 Task: Create a rule from the Routing list, Task moved to a section -> Set Priority in the project AgileAvail , set the section as Done clear the priority
Action: Mouse moved to (51, 302)
Screenshot: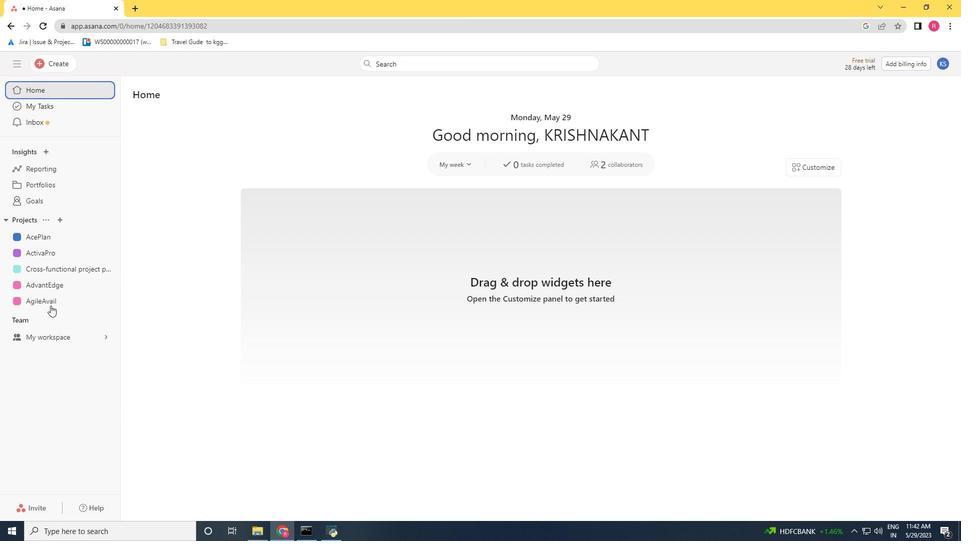 
Action: Mouse pressed left at (51, 302)
Screenshot: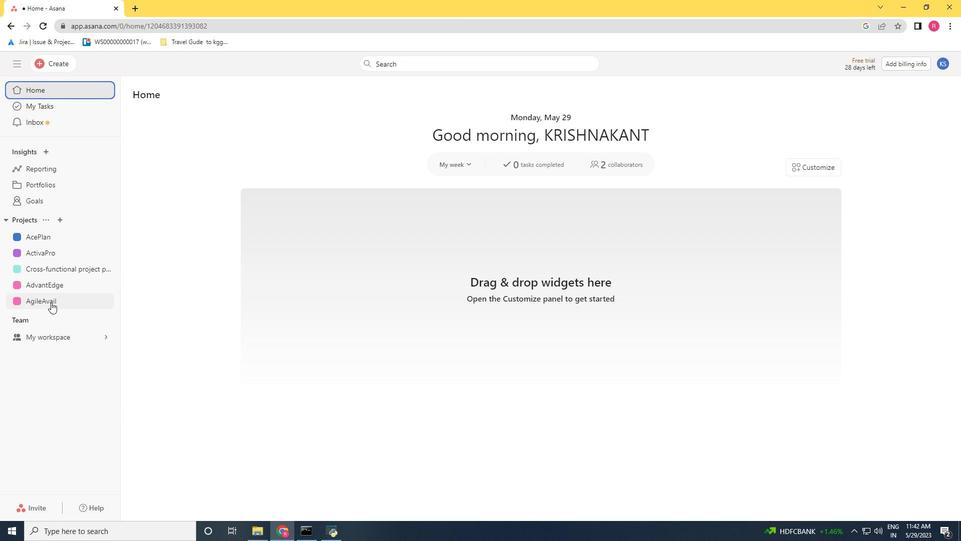 
Action: Mouse moved to (920, 103)
Screenshot: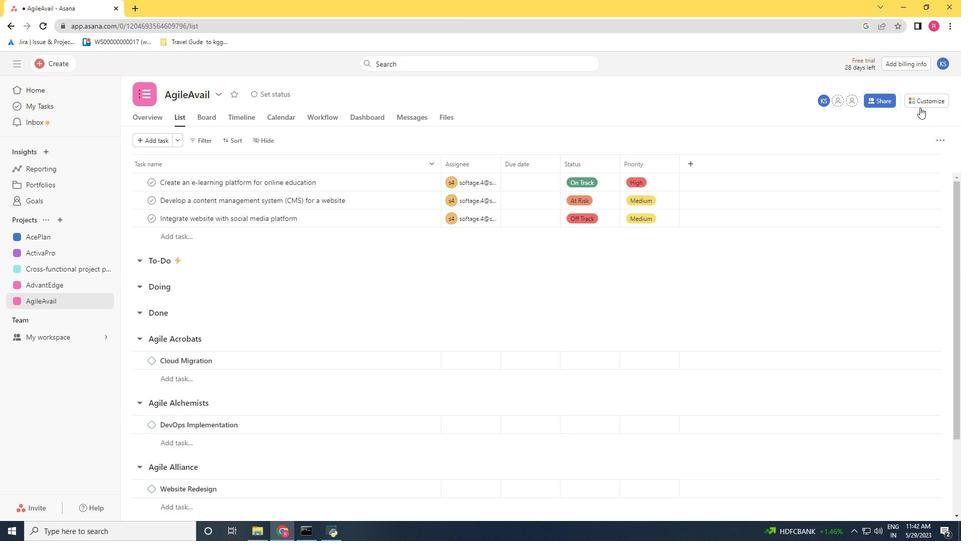 
Action: Mouse pressed left at (920, 103)
Screenshot: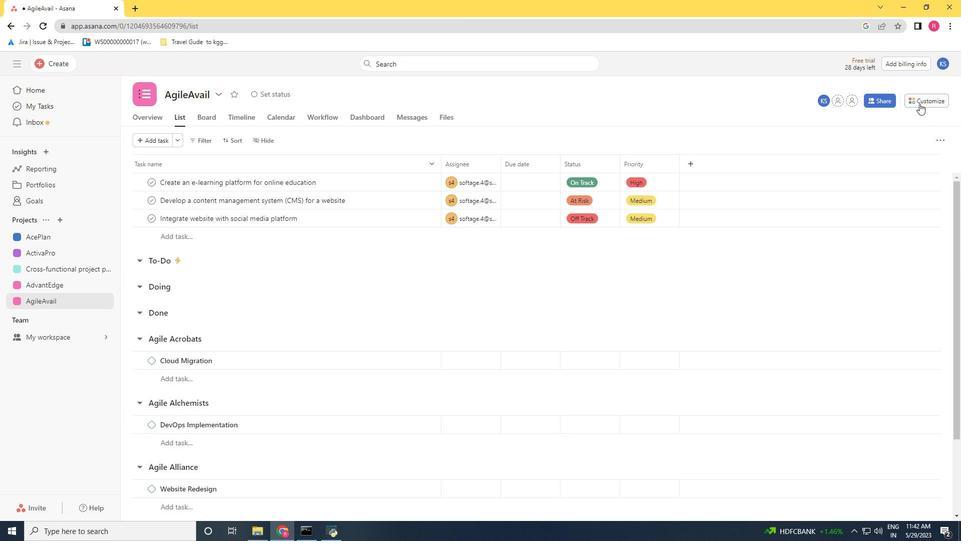 
Action: Mouse moved to (748, 226)
Screenshot: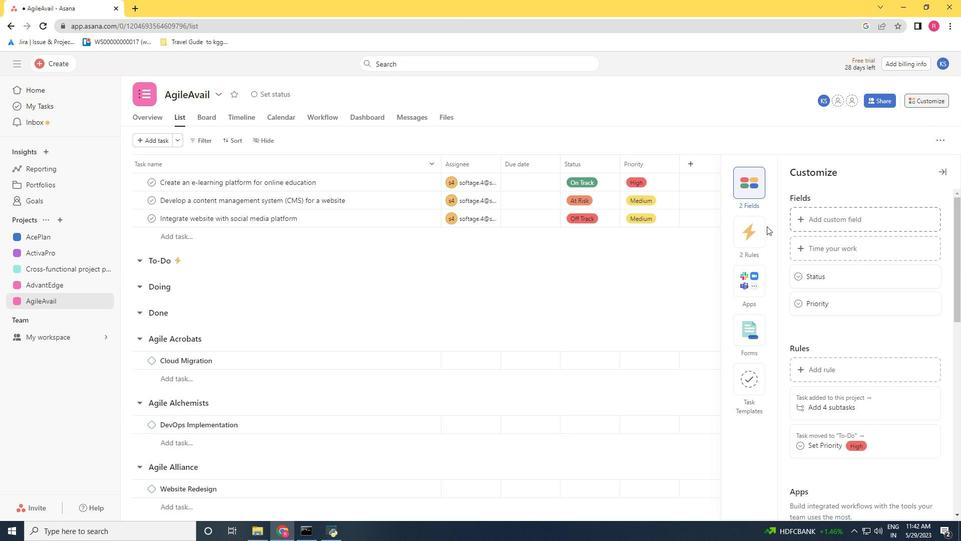 
Action: Mouse pressed left at (748, 226)
Screenshot: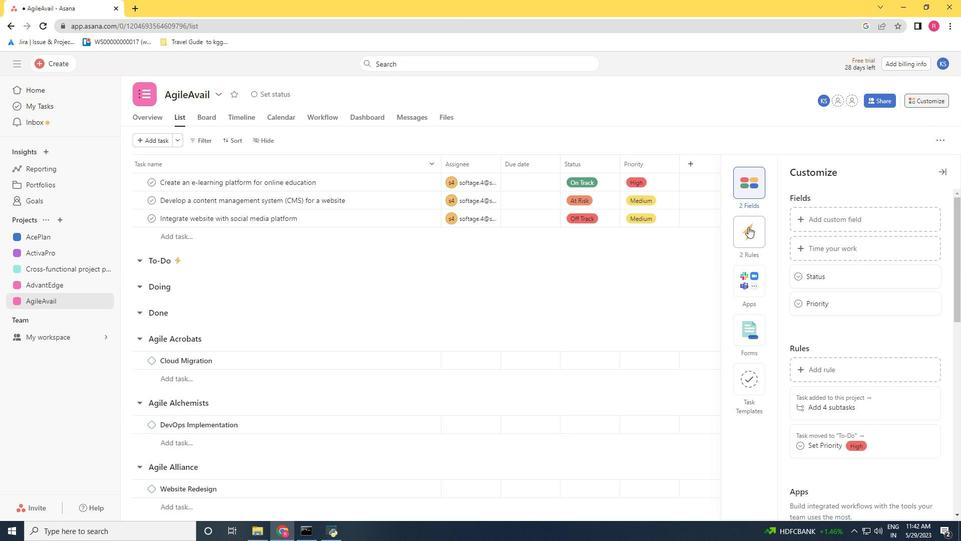 
Action: Mouse moved to (822, 215)
Screenshot: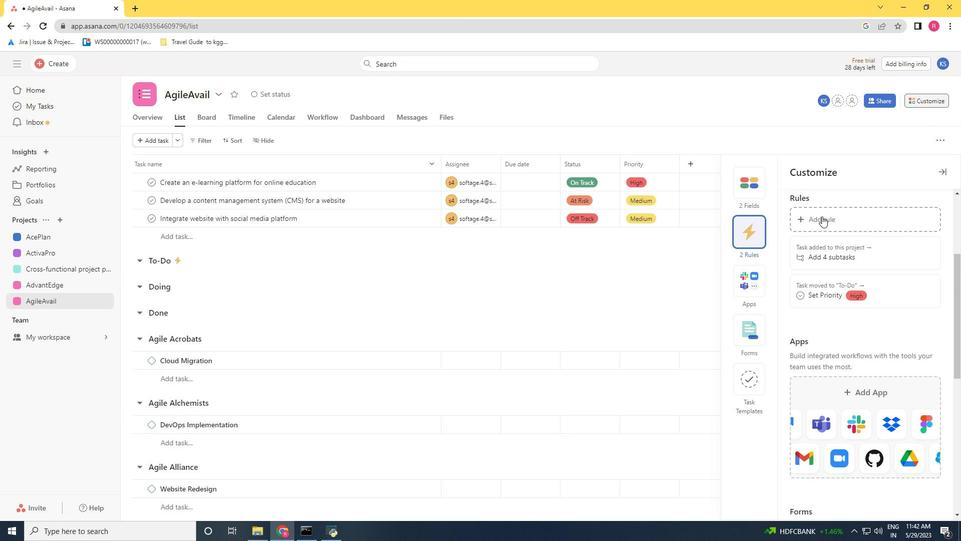 
Action: Mouse pressed left at (822, 215)
Screenshot: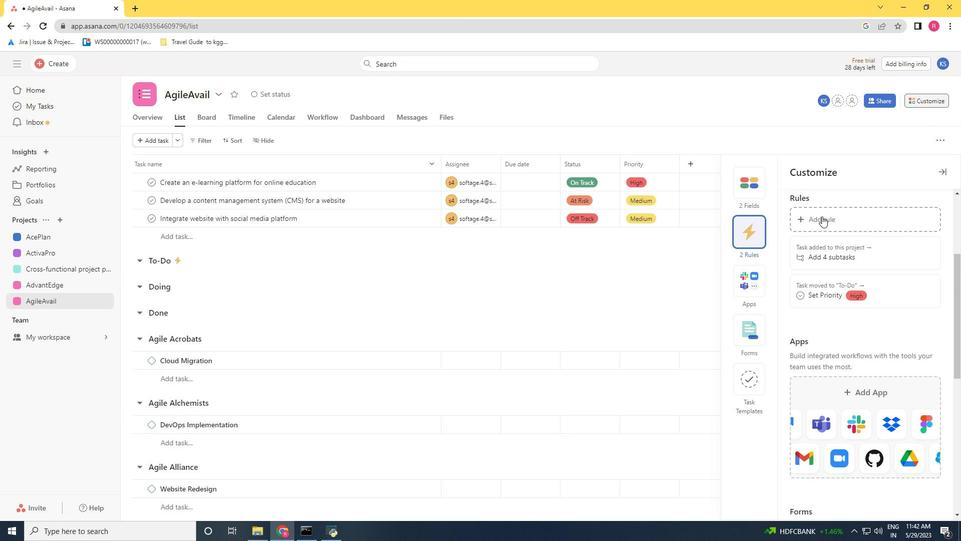 
Action: Mouse moved to (200, 147)
Screenshot: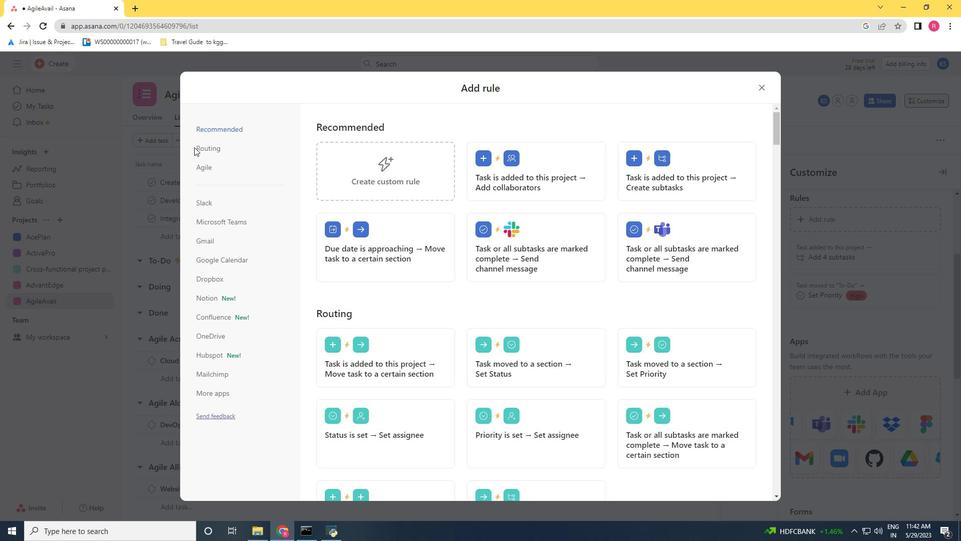 
Action: Mouse pressed left at (200, 147)
Screenshot: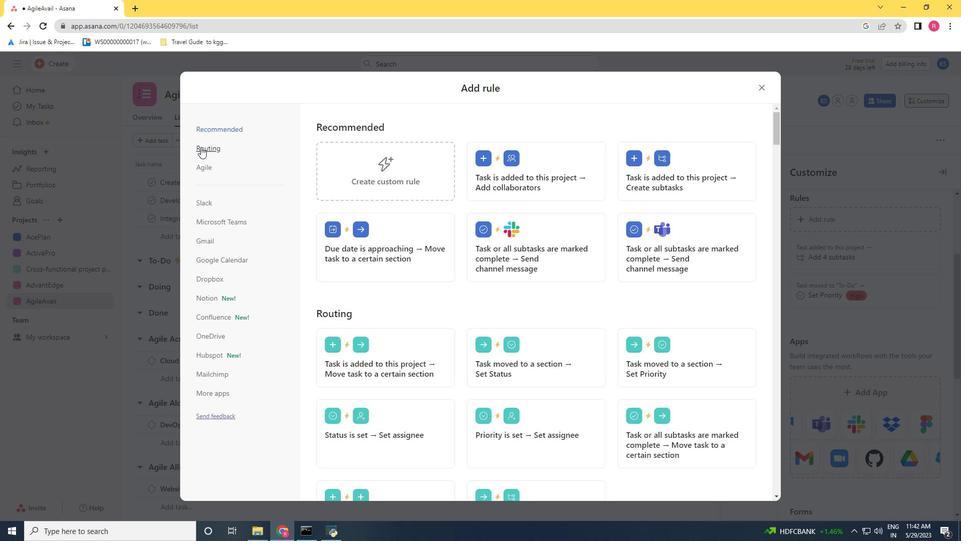 
Action: Mouse moved to (687, 183)
Screenshot: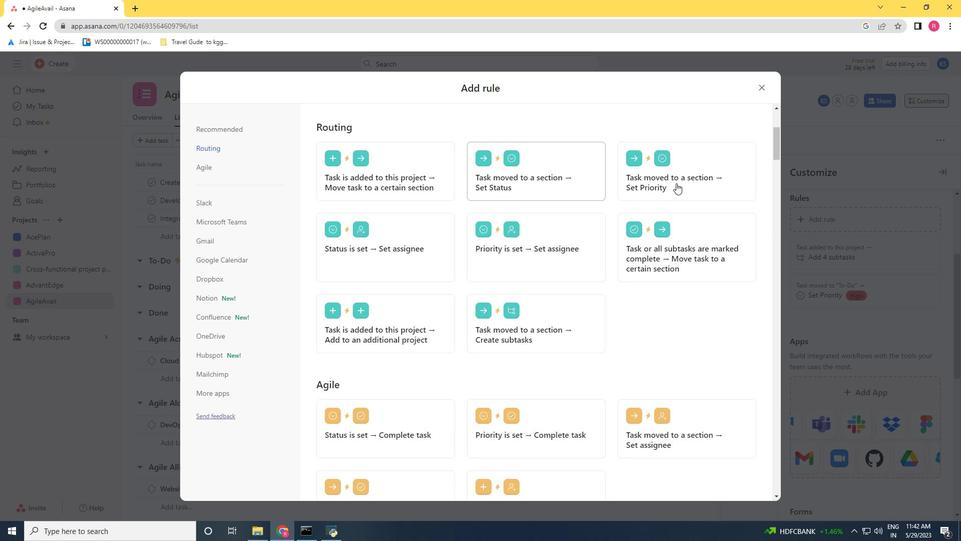 
Action: Mouse pressed left at (687, 183)
Screenshot: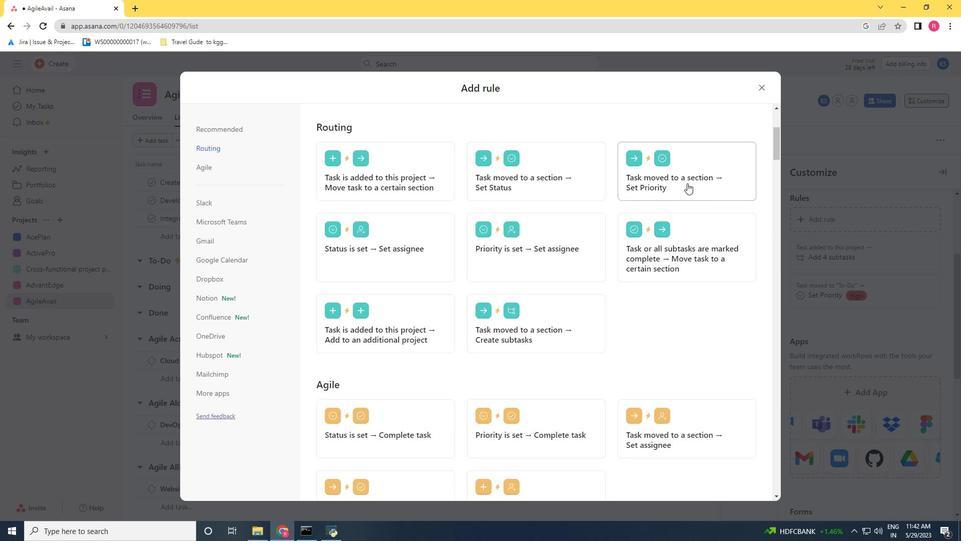 
Action: Mouse moved to (410, 267)
Screenshot: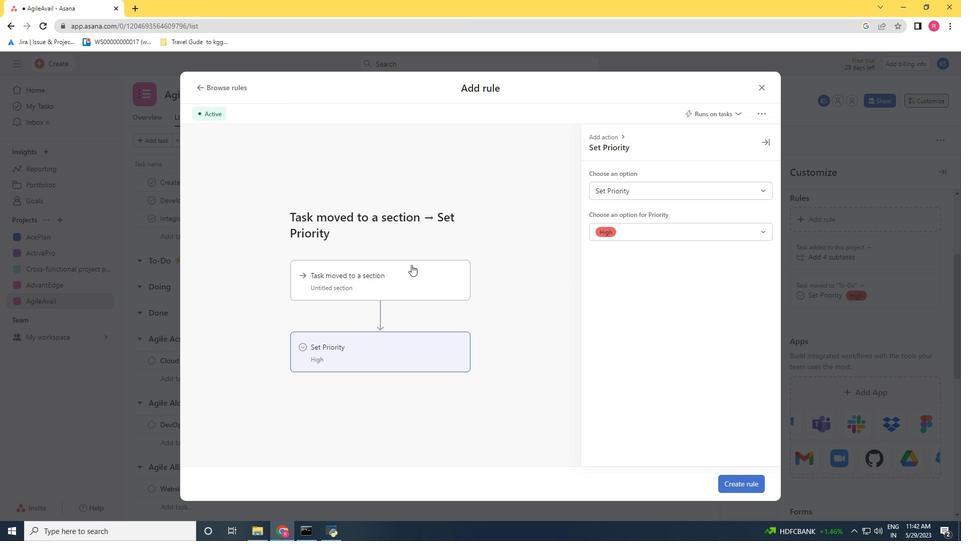 
Action: Mouse pressed left at (410, 267)
Screenshot: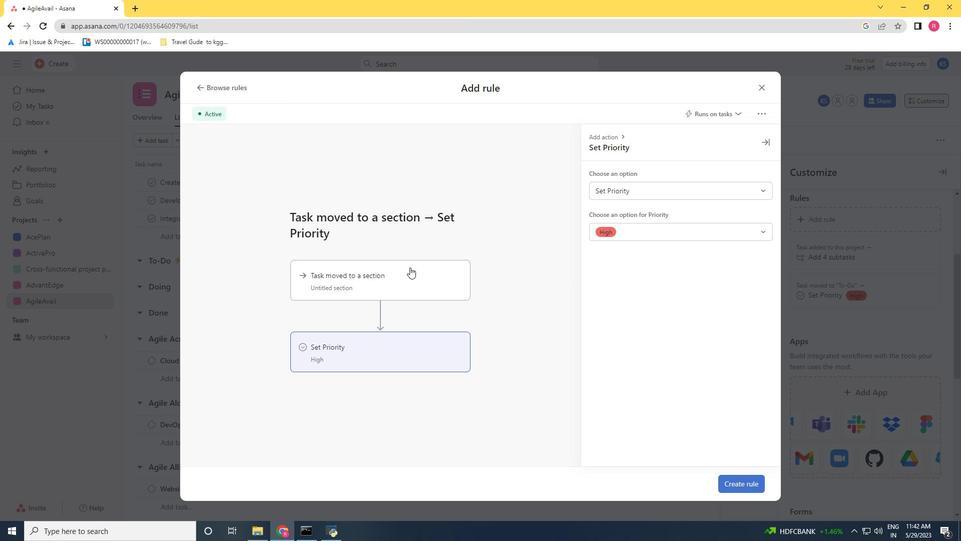 
Action: Mouse moved to (649, 188)
Screenshot: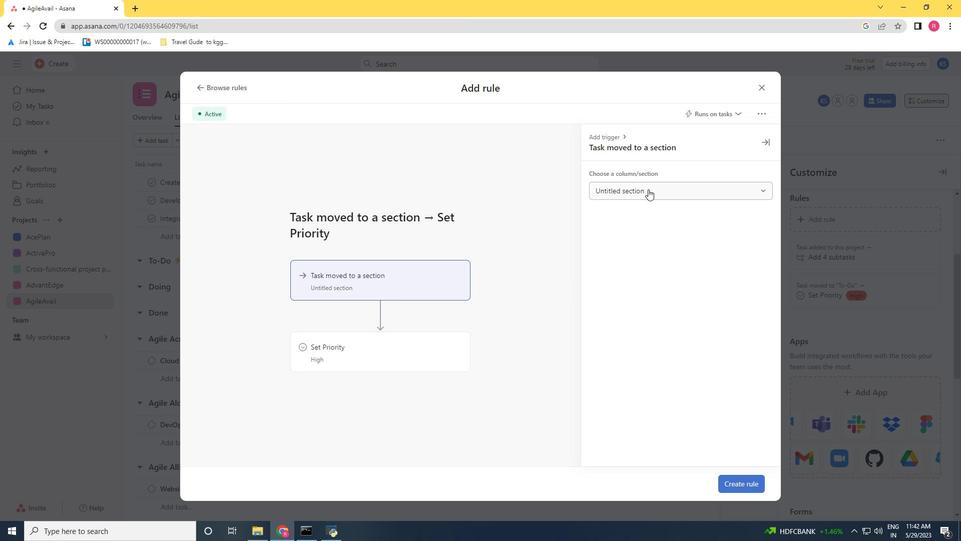 
Action: Mouse pressed left at (649, 188)
Screenshot: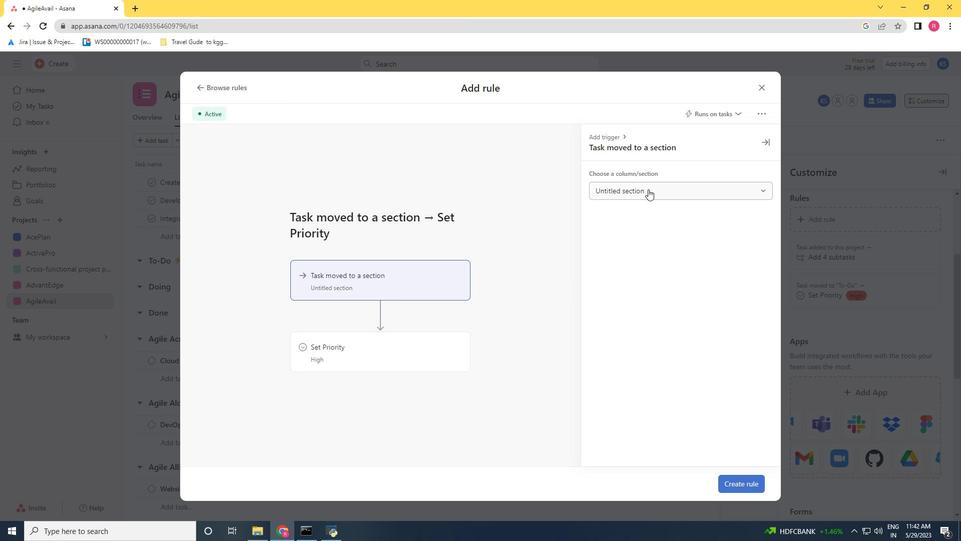
Action: Mouse moved to (622, 266)
Screenshot: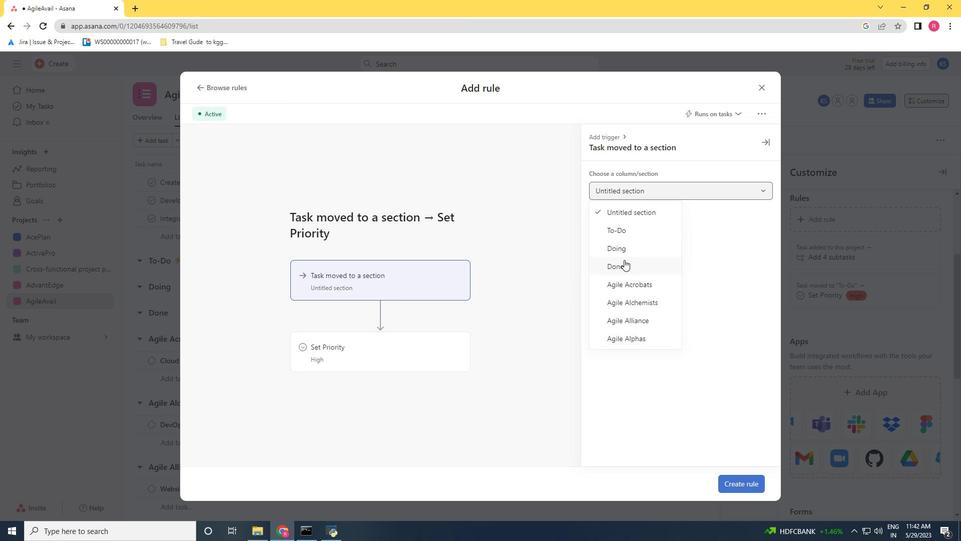 
Action: Mouse pressed left at (622, 266)
Screenshot: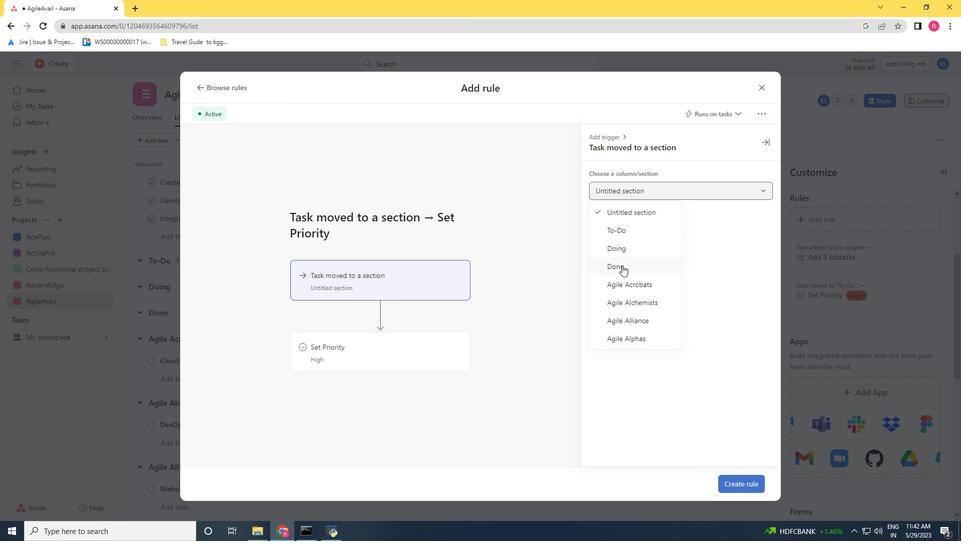 
Action: Mouse moved to (342, 355)
Screenshot: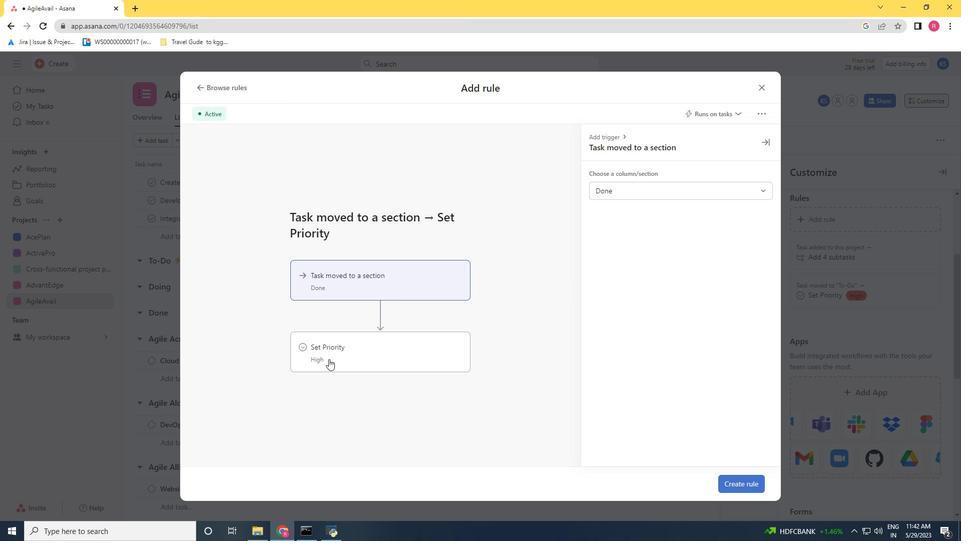 
Action: Mouse pressed left at (342, 355)
Screenshot: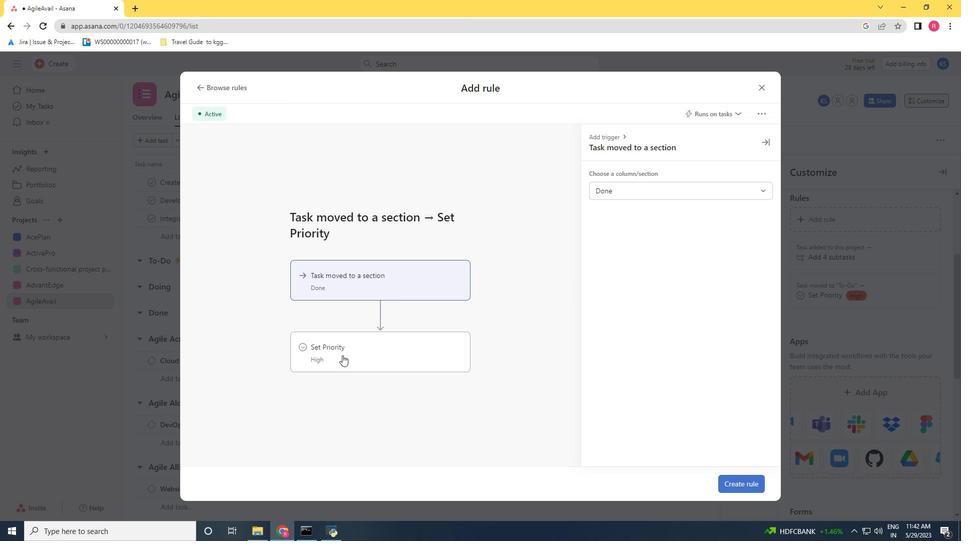 
Action: Mouse moved to (653, 181)
Screenshot: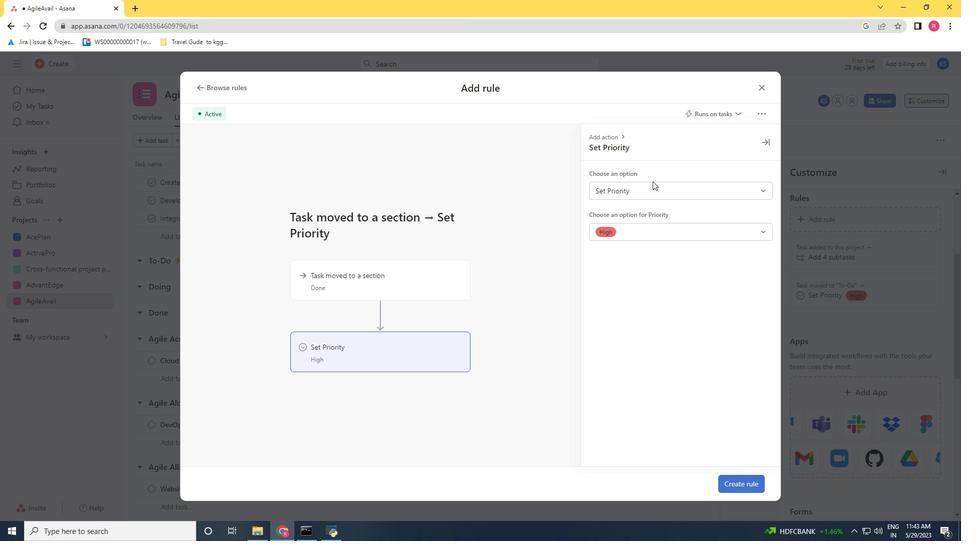 
Action: Mouse pressed left at (653, 181)
Screenshot: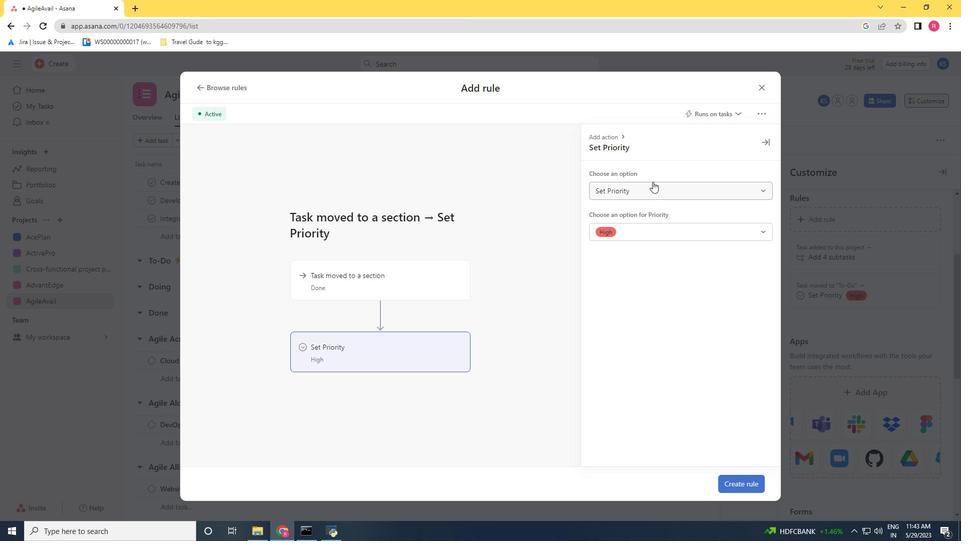 
Action: Mouse moved to (635, 231)
Screenshot: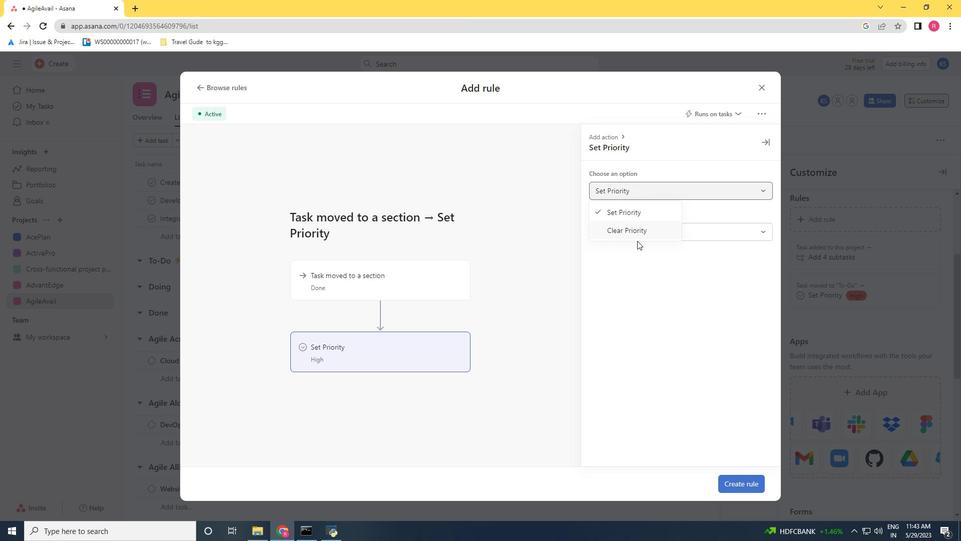 
Action: Mouse pressed left at (635, 231)
Screenshot: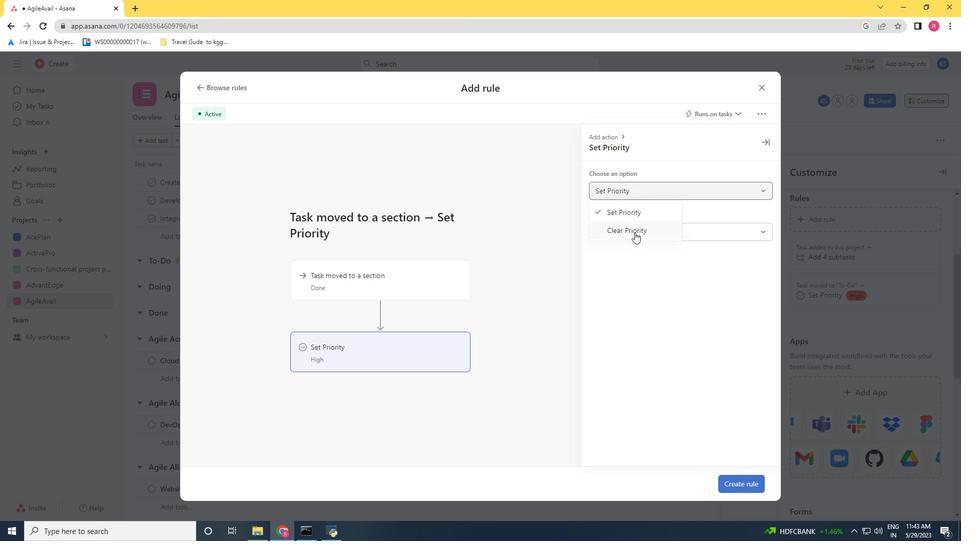 
Action: Mouse moved to (728, 481)
Screenshot: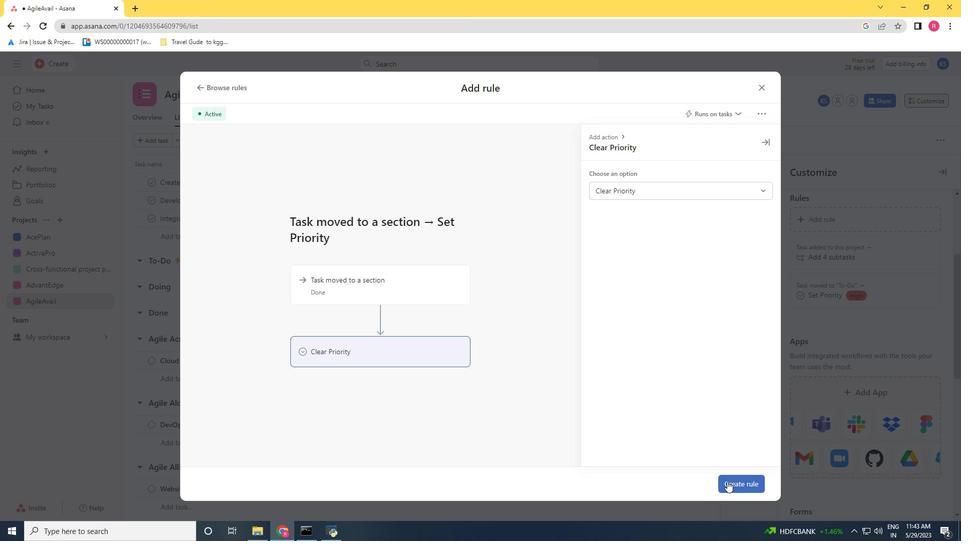 
Action: Mouse pressed left at (728, 481)
Screenshot: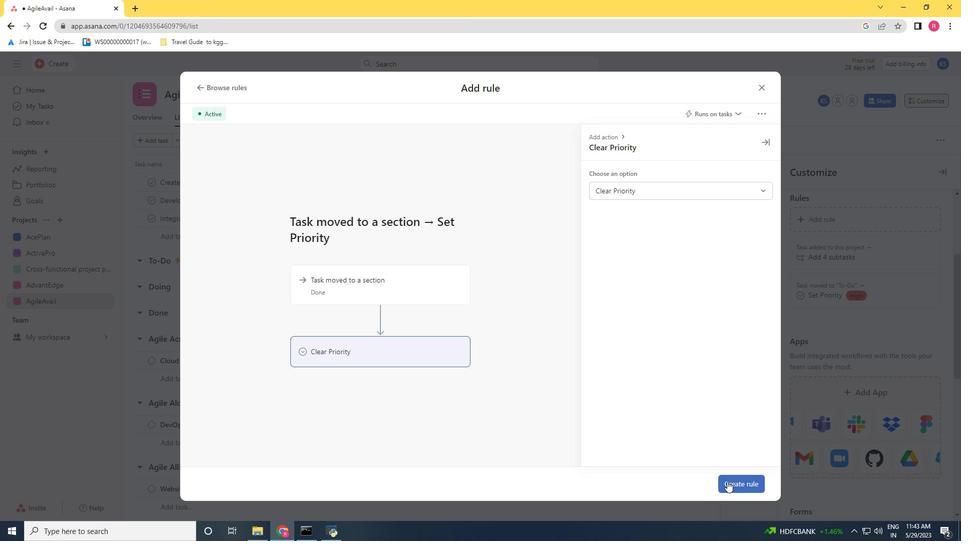 
